 Task: Change text box border weight to 3PX.
Action: Mouse moved to (315, 190)
Screenshot: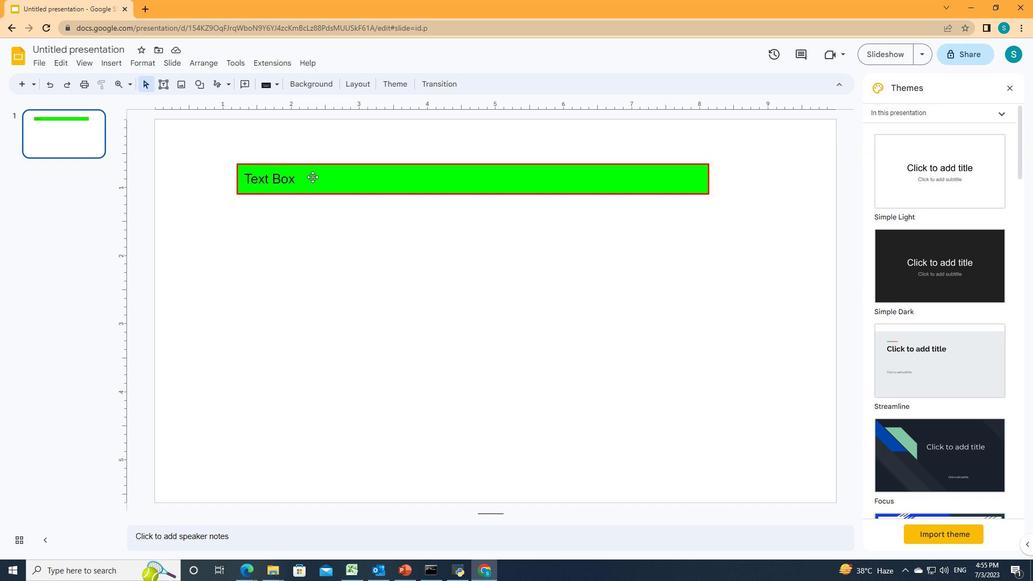 
Action: Mouse pressed left at (315, 190)
Screenshot: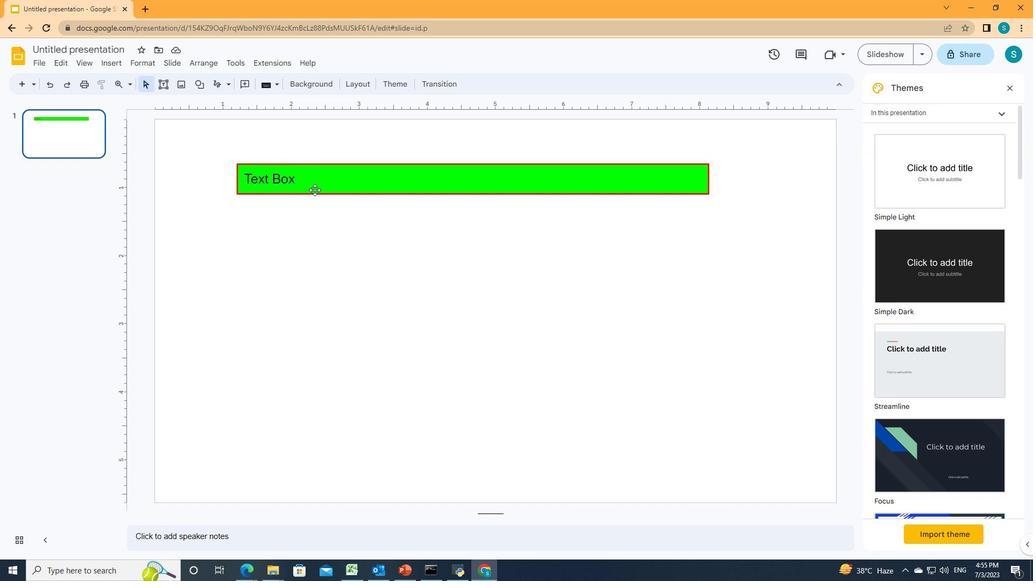 
Action: Mouse moved to (281, 86)
Screenshot: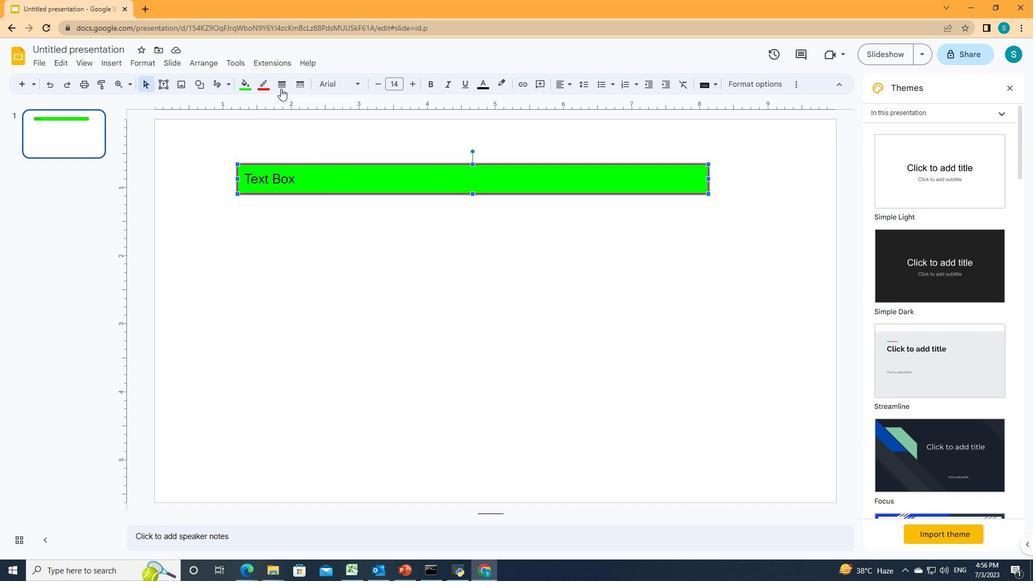 
Action: Mouse pressed left at (281, 86)
Screenshot: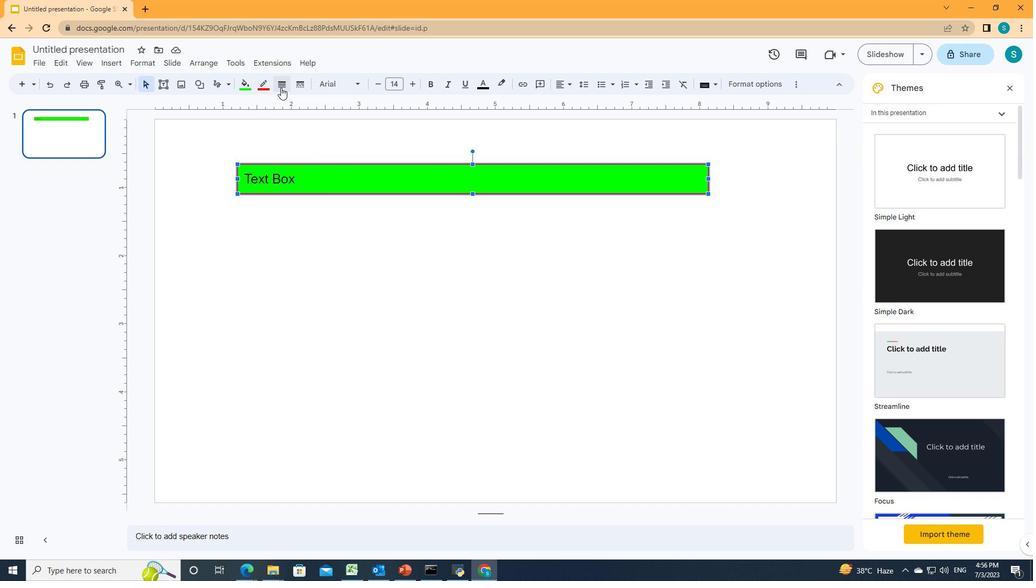 
Action: Mouse moved to (281, 133)
Screenshot: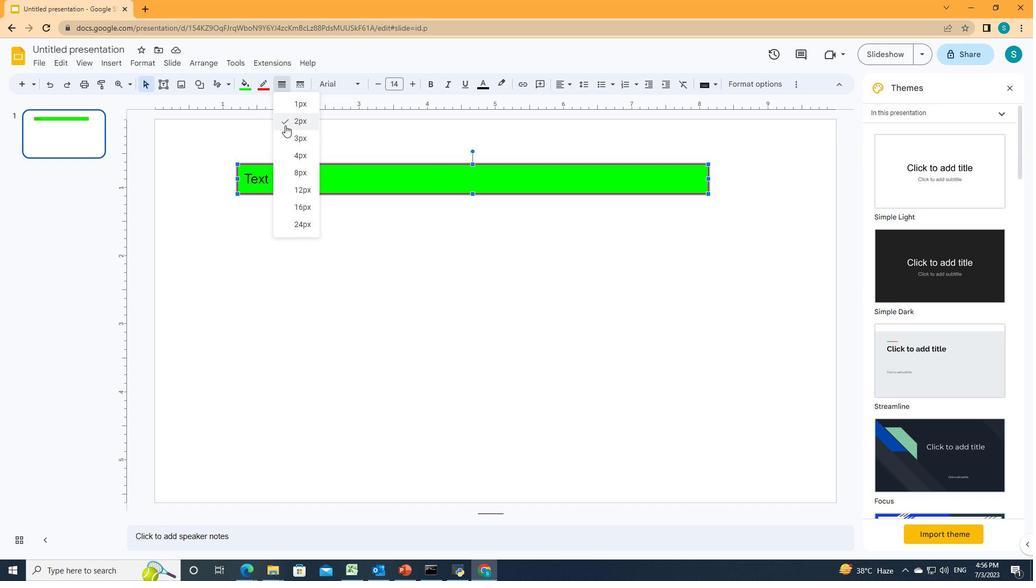 
Action: Mouse pressed left at (281, 133)
Screenshot: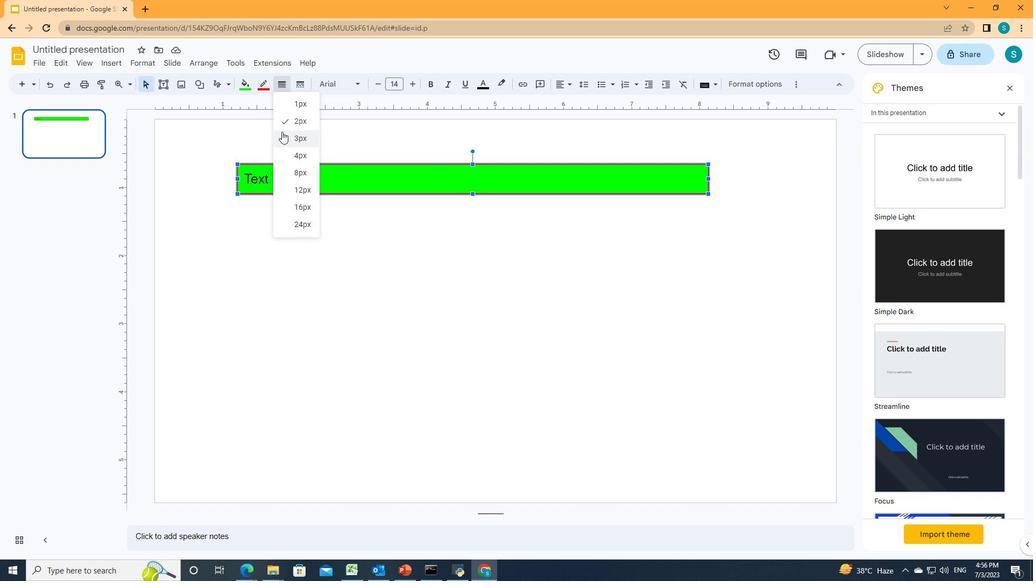 
Action: Mouse moved to (282, 137)
Screenshot: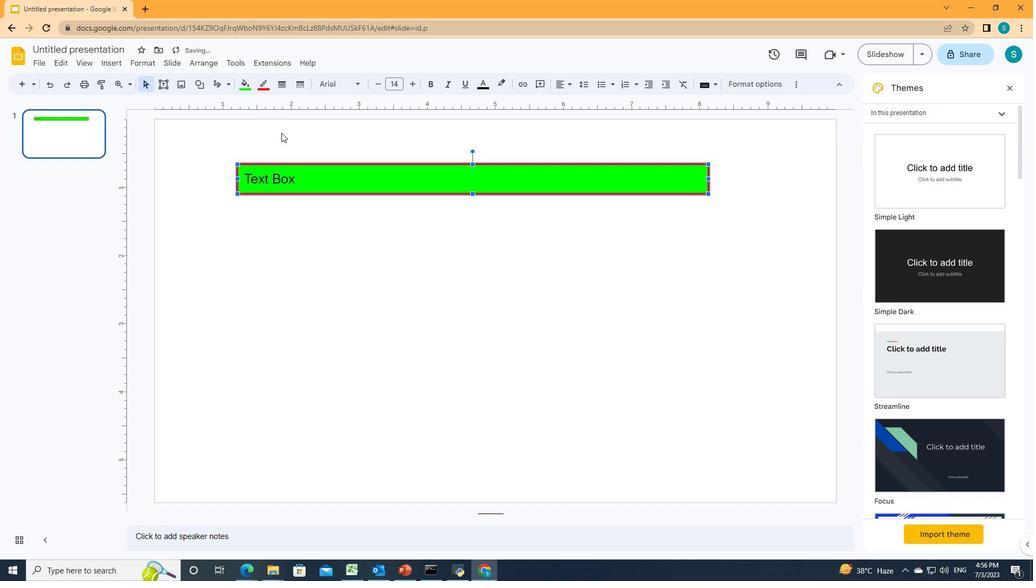 
